 Task: Add a condition where "Status category is not Closed" in recently solved tickets.
Action: Mouse moved to (160, 495)
Screenshot: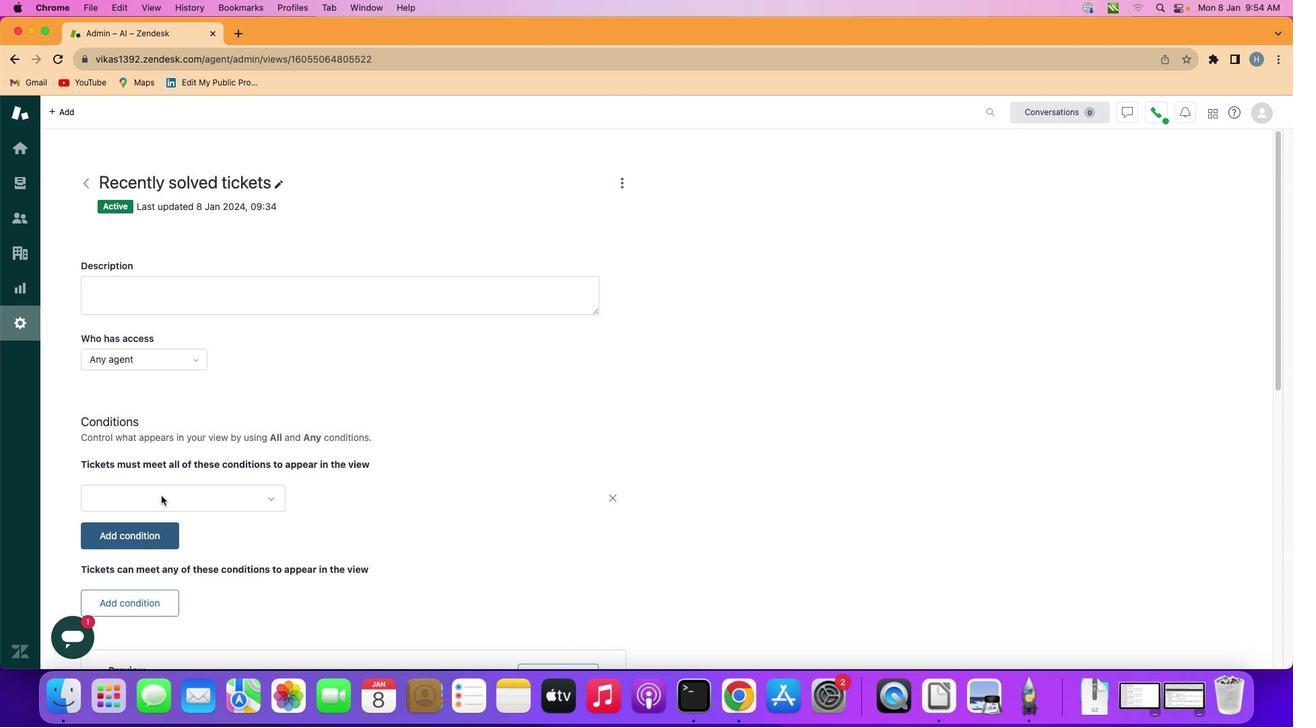 
Action: Mouse pressed left at (160, 495)
Screenshot: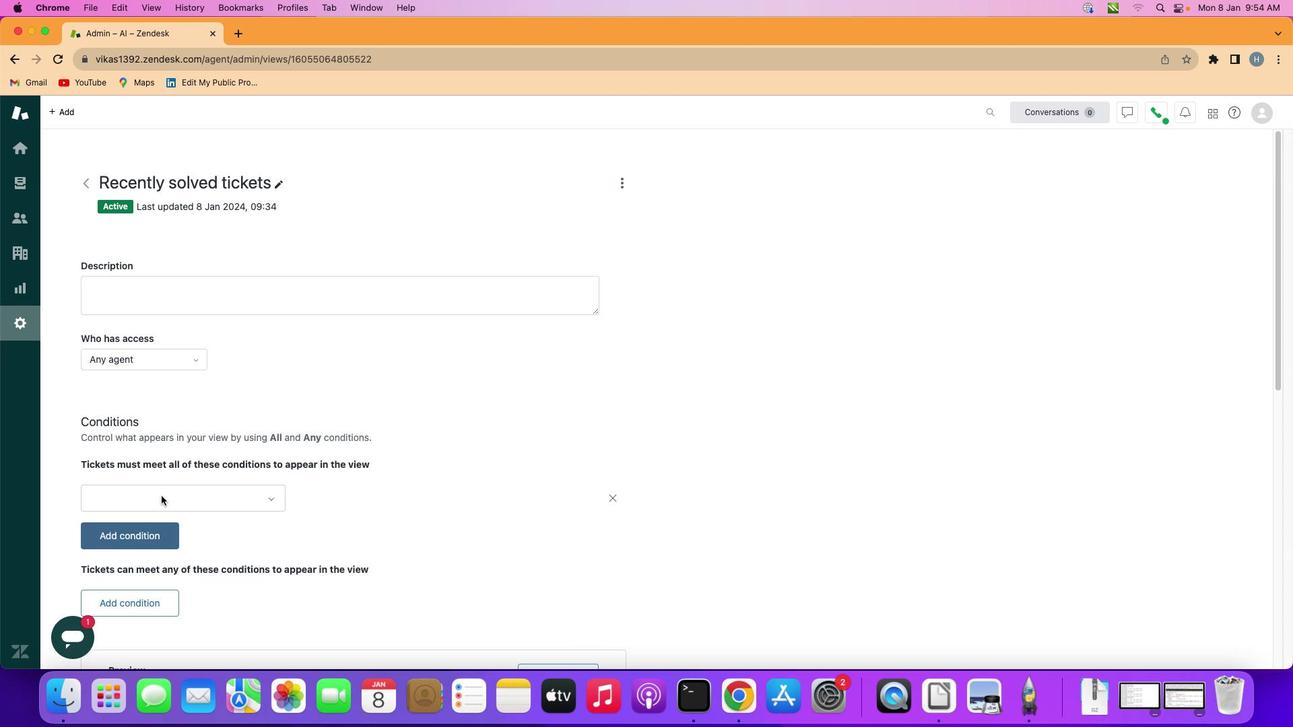 
Action: Mouse moved to (170, 495)
Screenshot: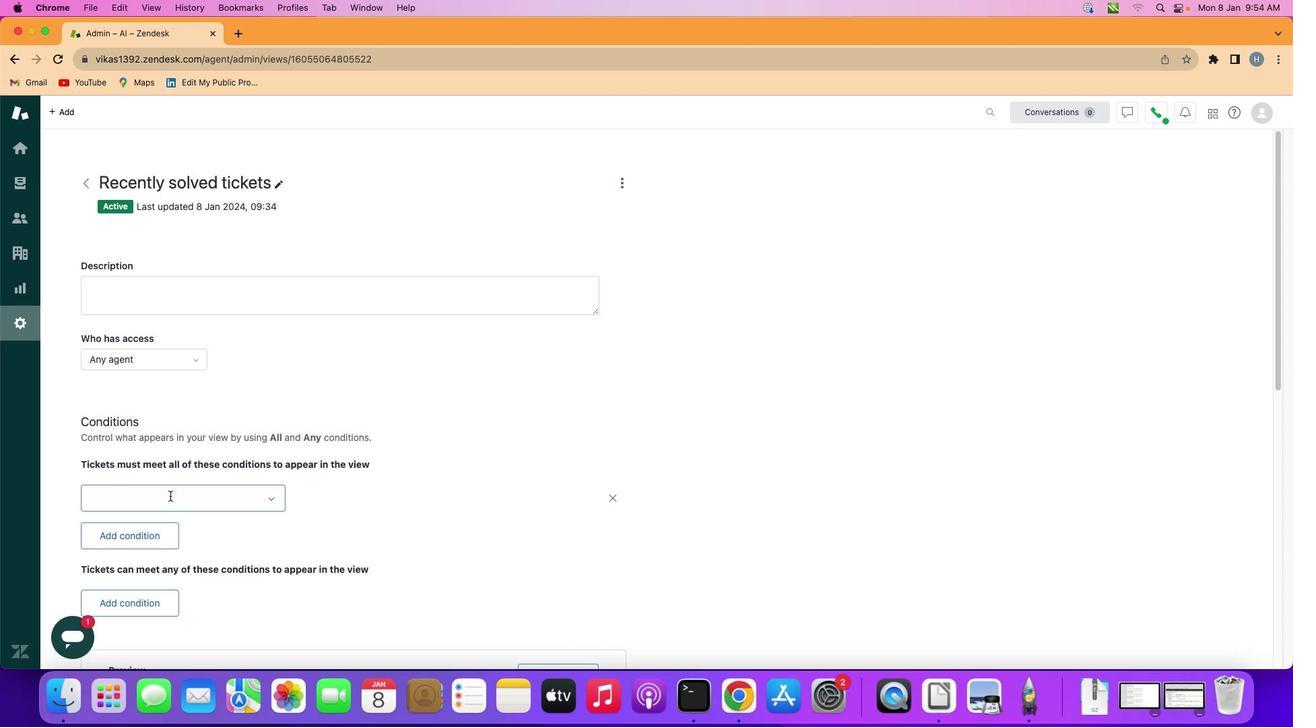 
Action: Mouse pressed left at (170, 495)
Screenshot: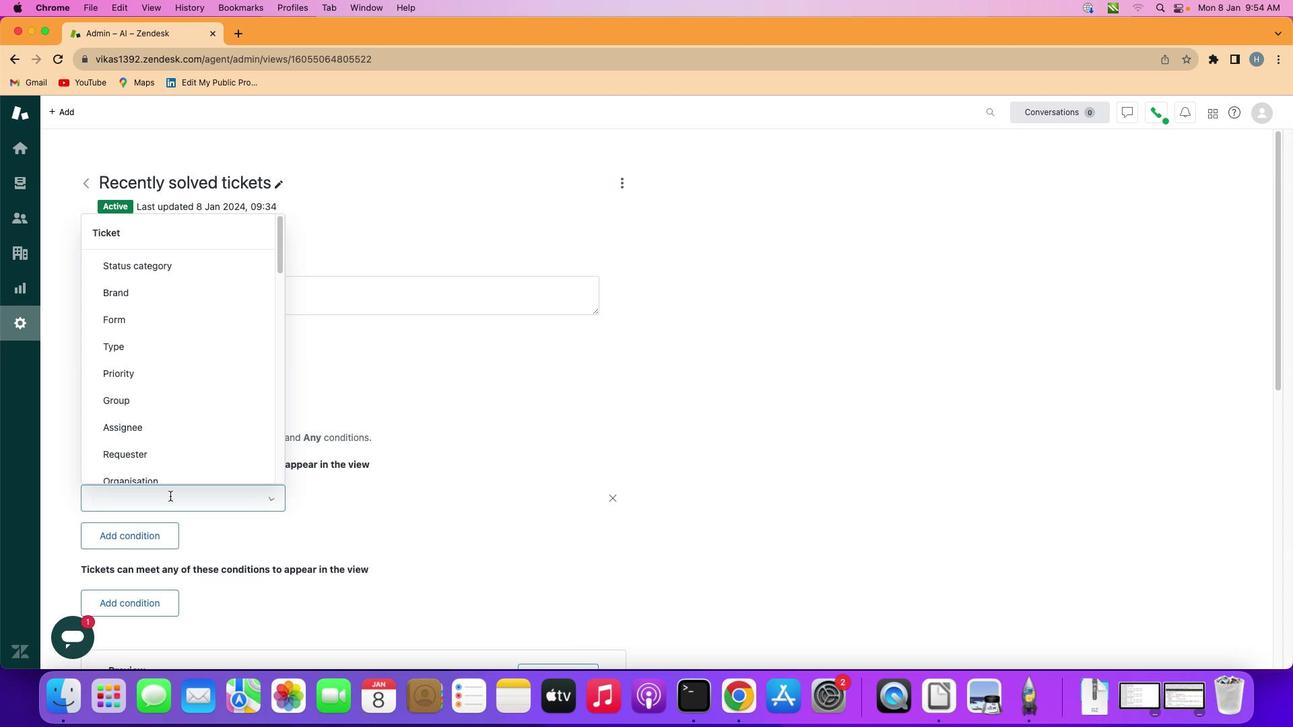 
Action: Mouse moved to (218, 259)
Screenshot: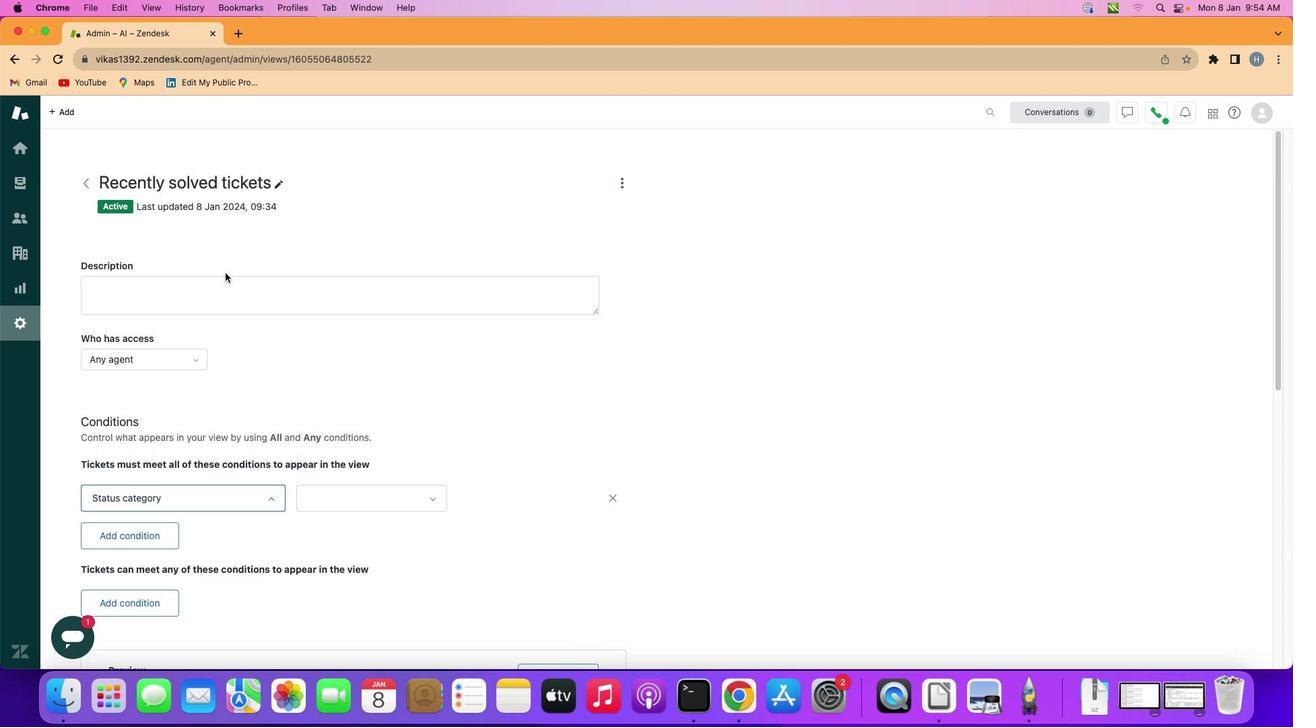 
Action: Mouse pressed left at (218, 259)
Screenshot: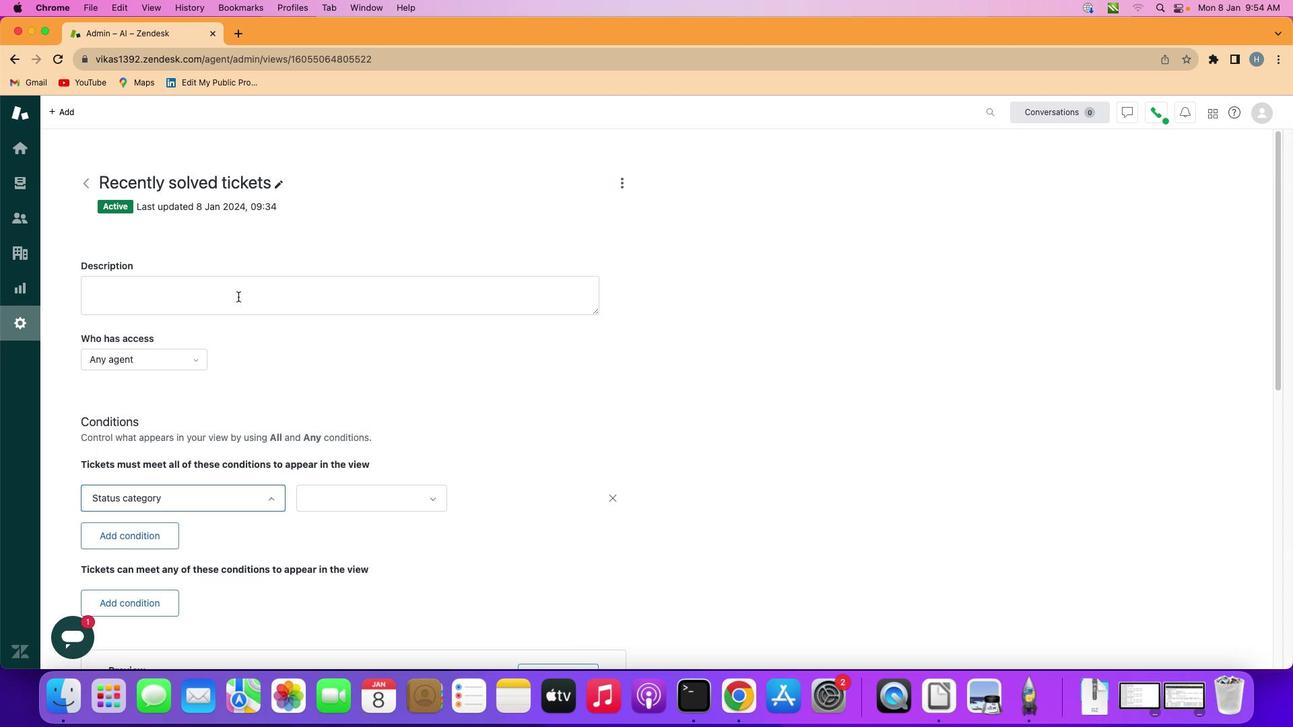 
Action: Mouse moved to (380, 491)
Screenshot: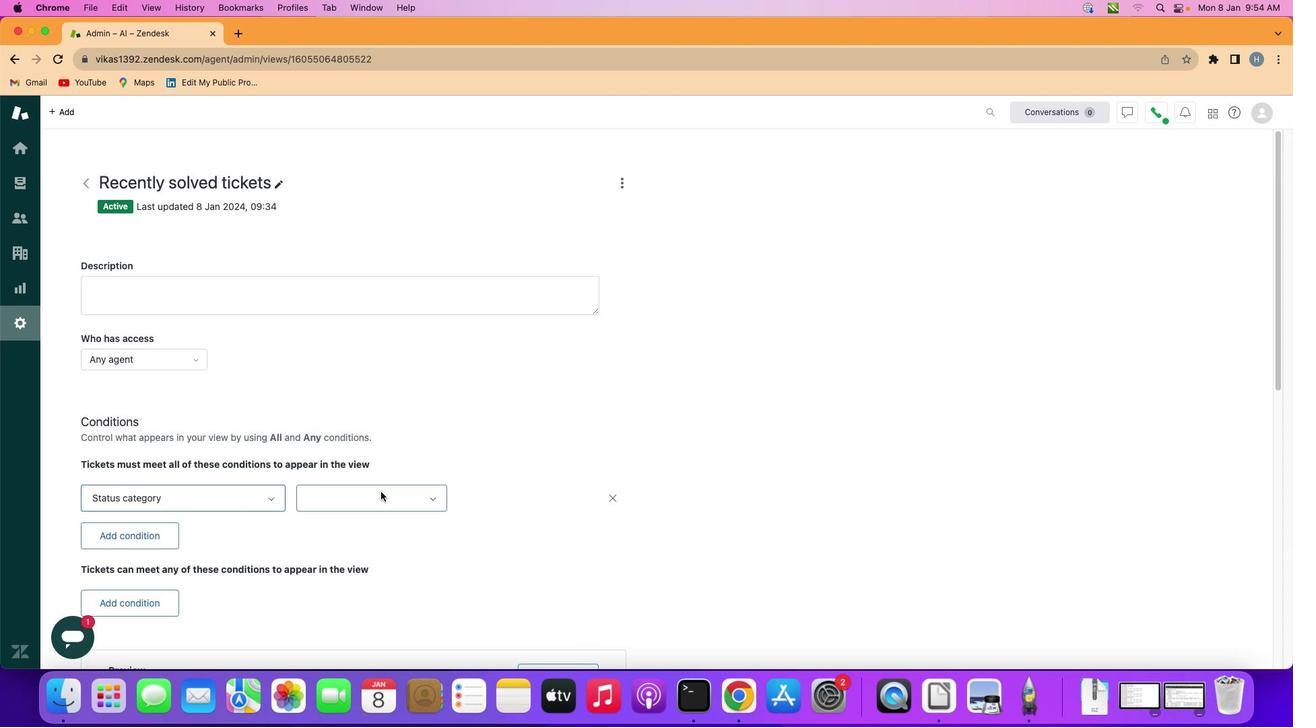
Action: Mouse pressed left at (380, 491)
Screenshot: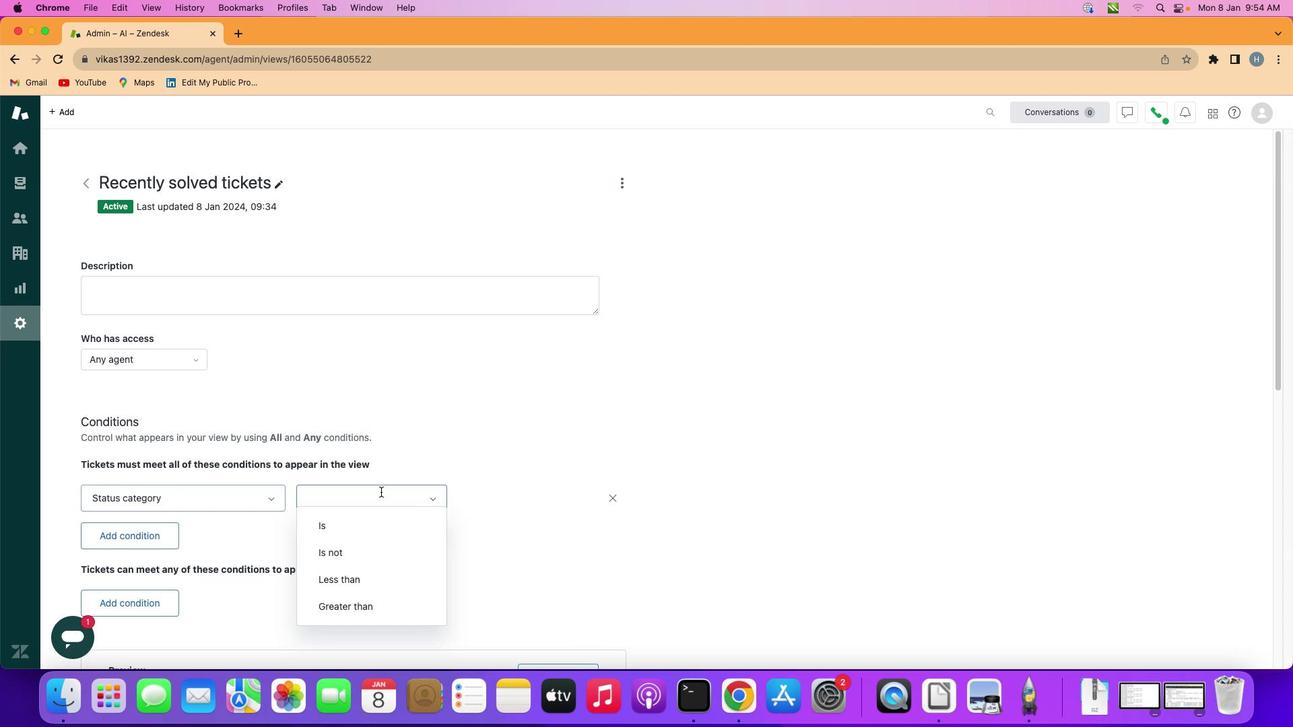 
Action: Mouse moved to (377, 556)
Screenshot: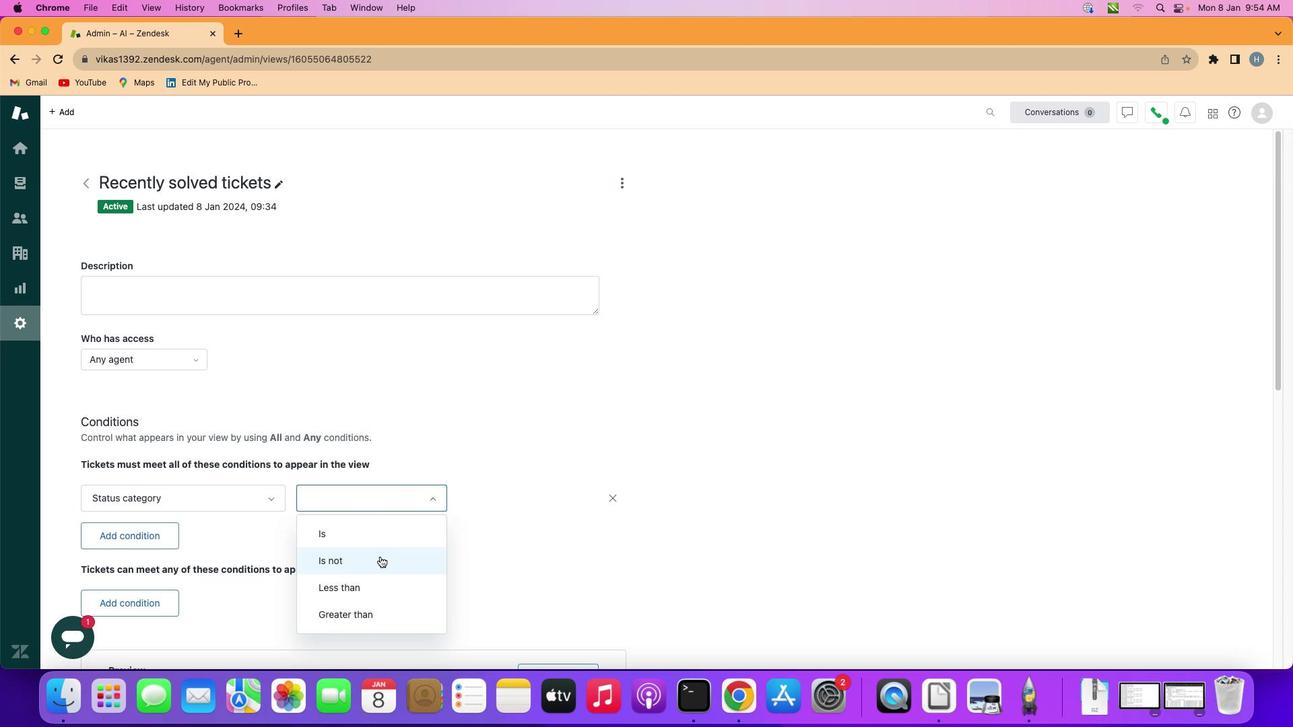 
Action: Mouse pressed left at (377, 556)
Screenshot: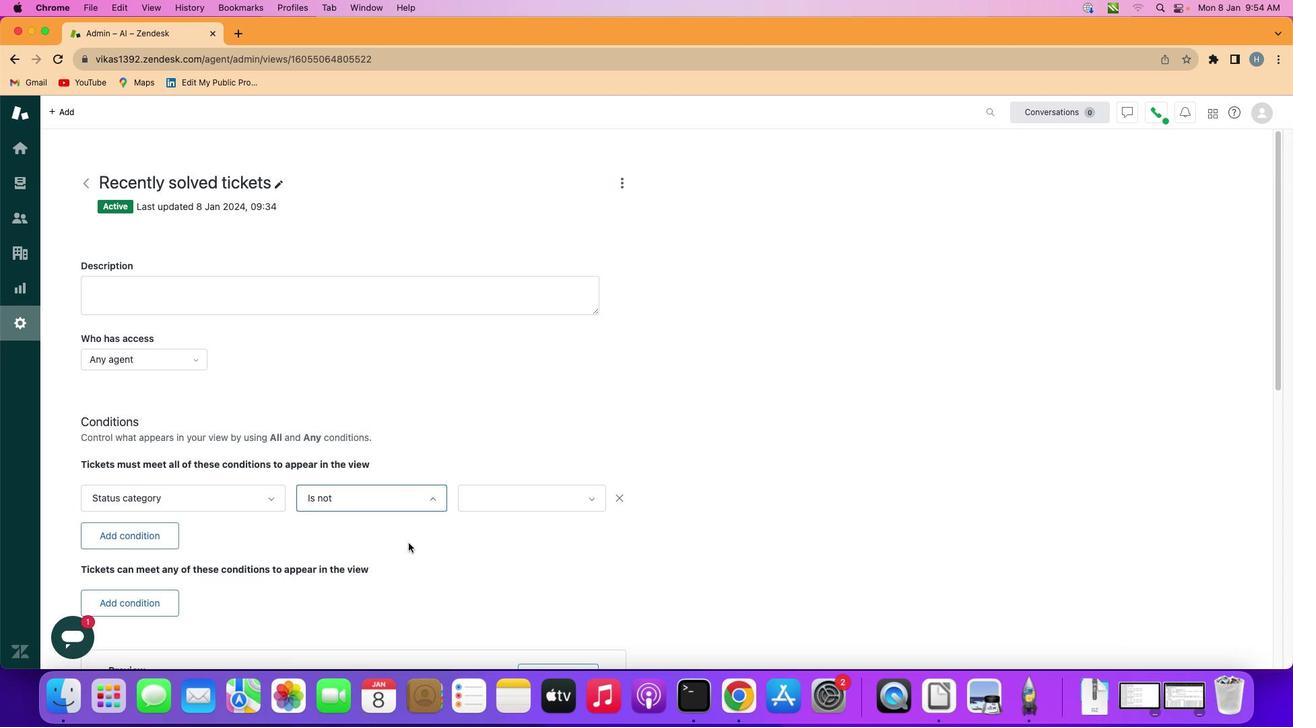 
Action: Mouse moved to (549, 501)
Screenshot: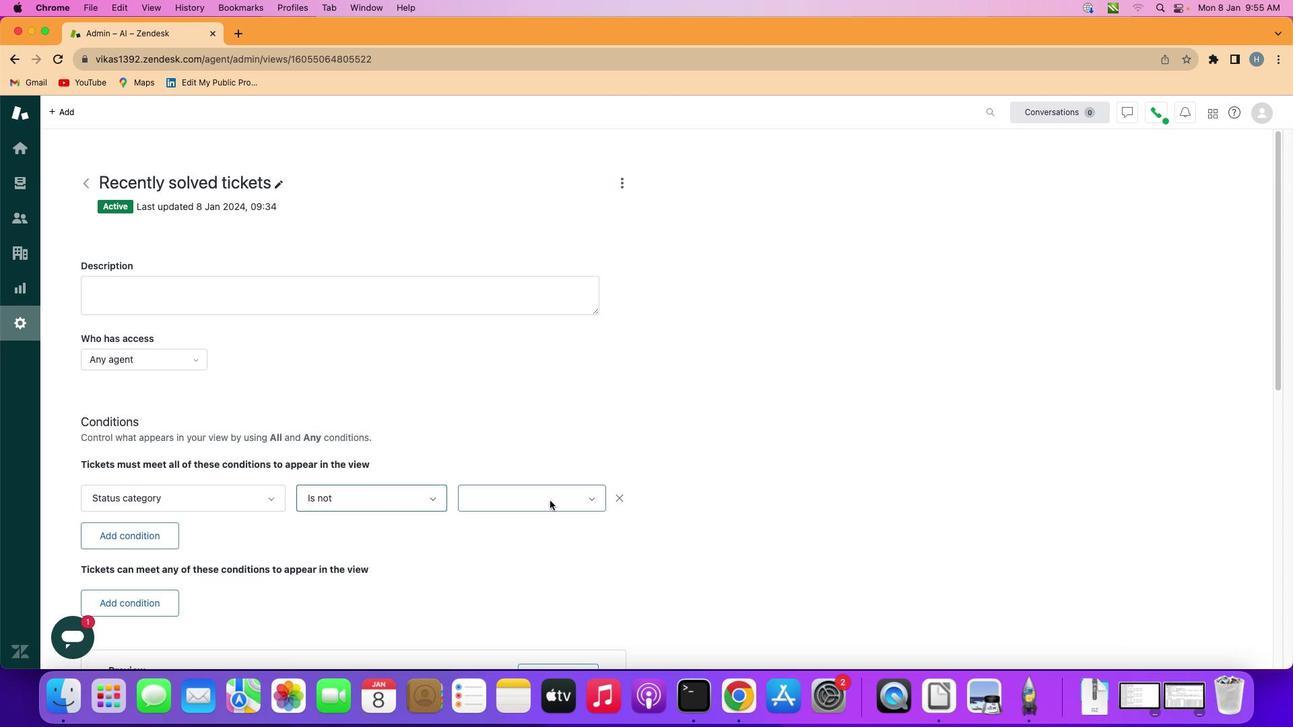 
Action: Mouse pressed left at (549, 501)
Screenshot: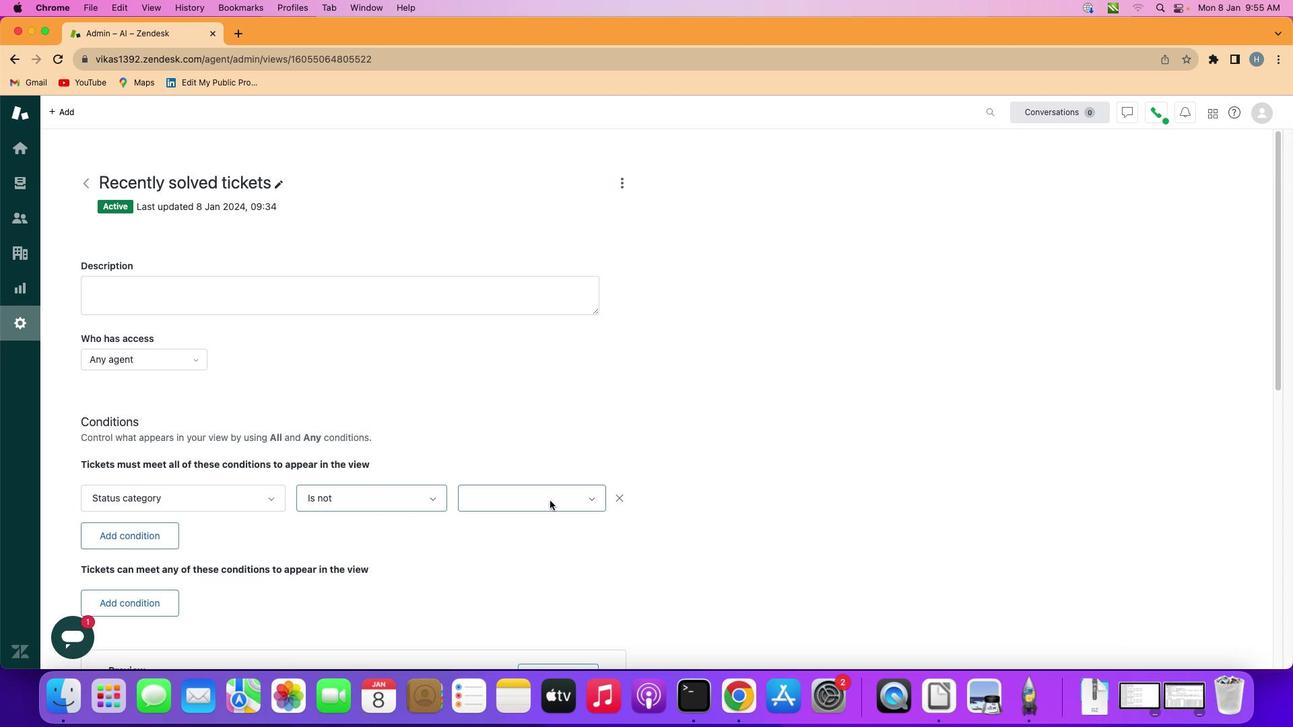 
Action: Mouse moved to (537, 642)
Screenshot: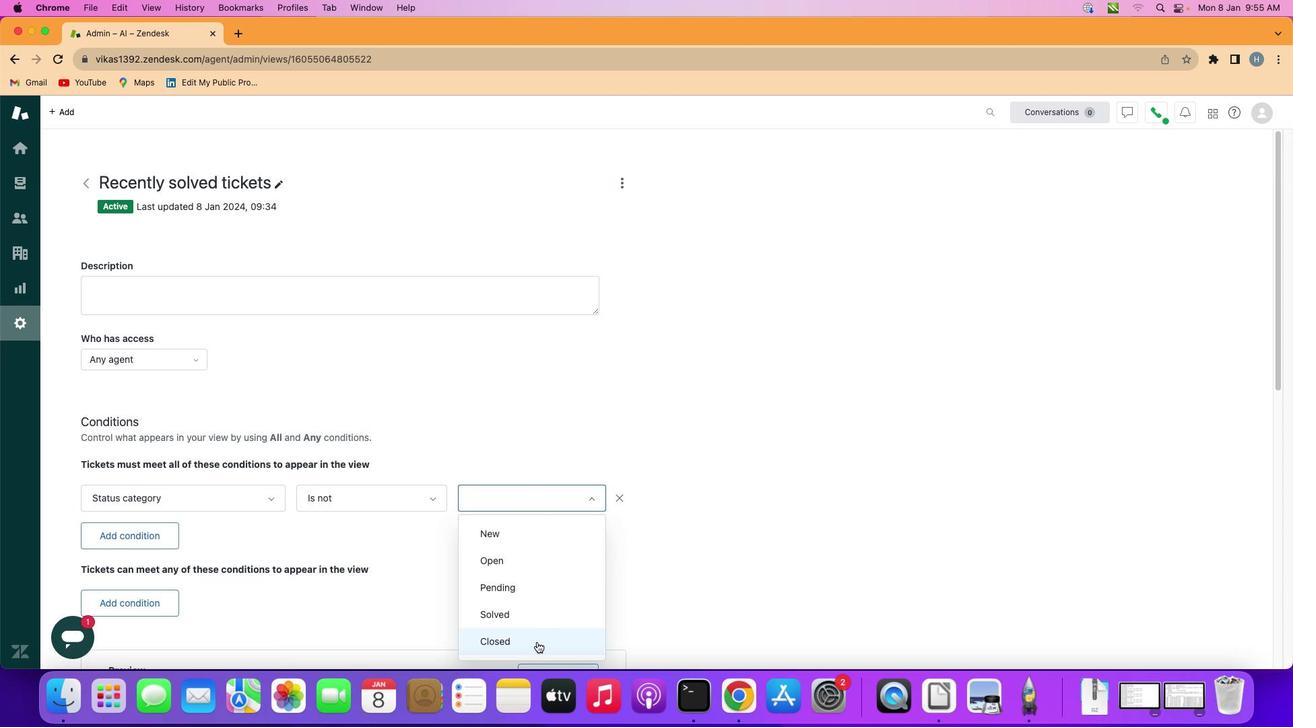 
Action: Mouse pressed left at (537, 642)
Screenshot: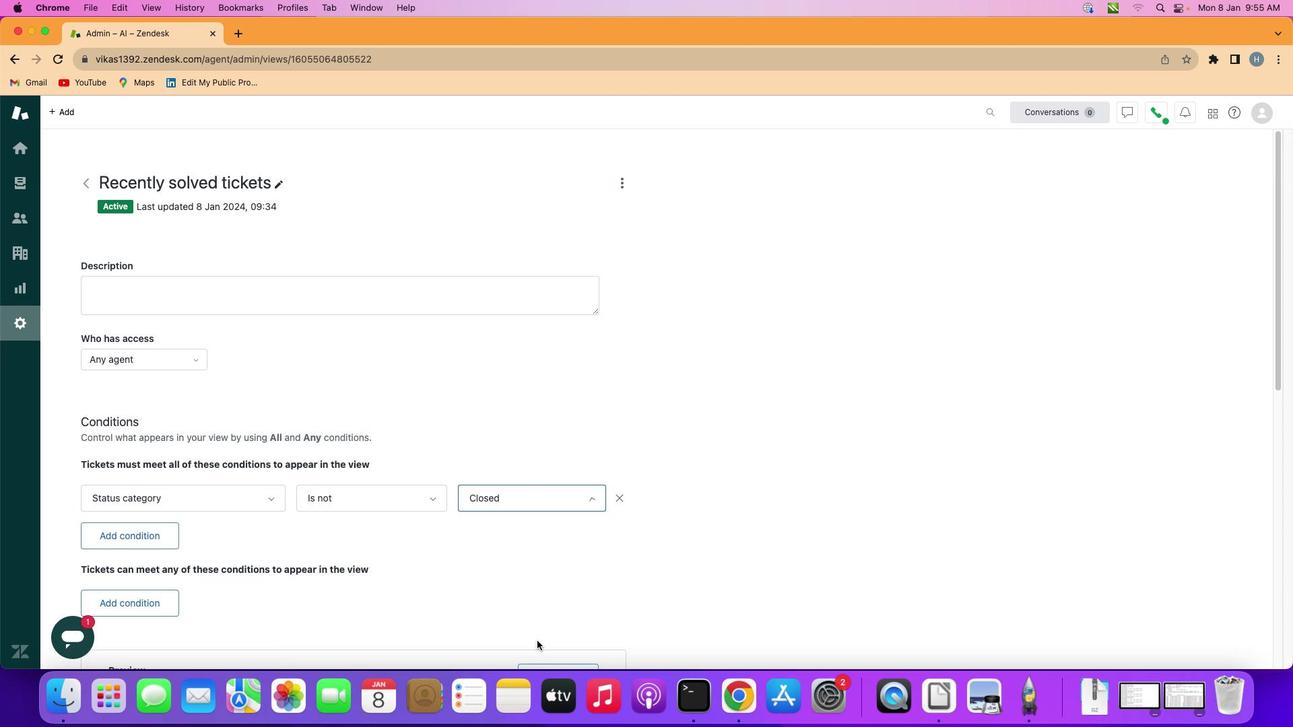 
Action: Mouse moved to (542, 556)
Screenshot: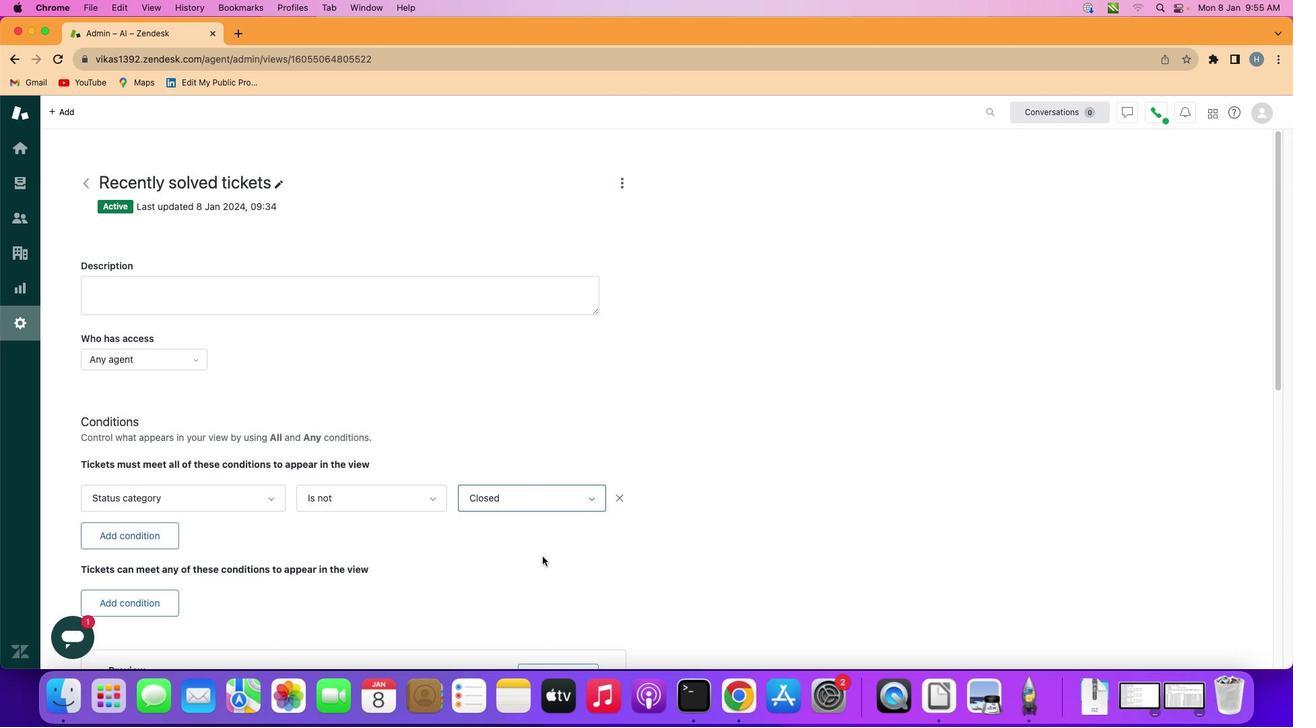 
